 Task: Look for products with green tea flavor.
Action: Mouse moved to (19, 102)
Screenshot: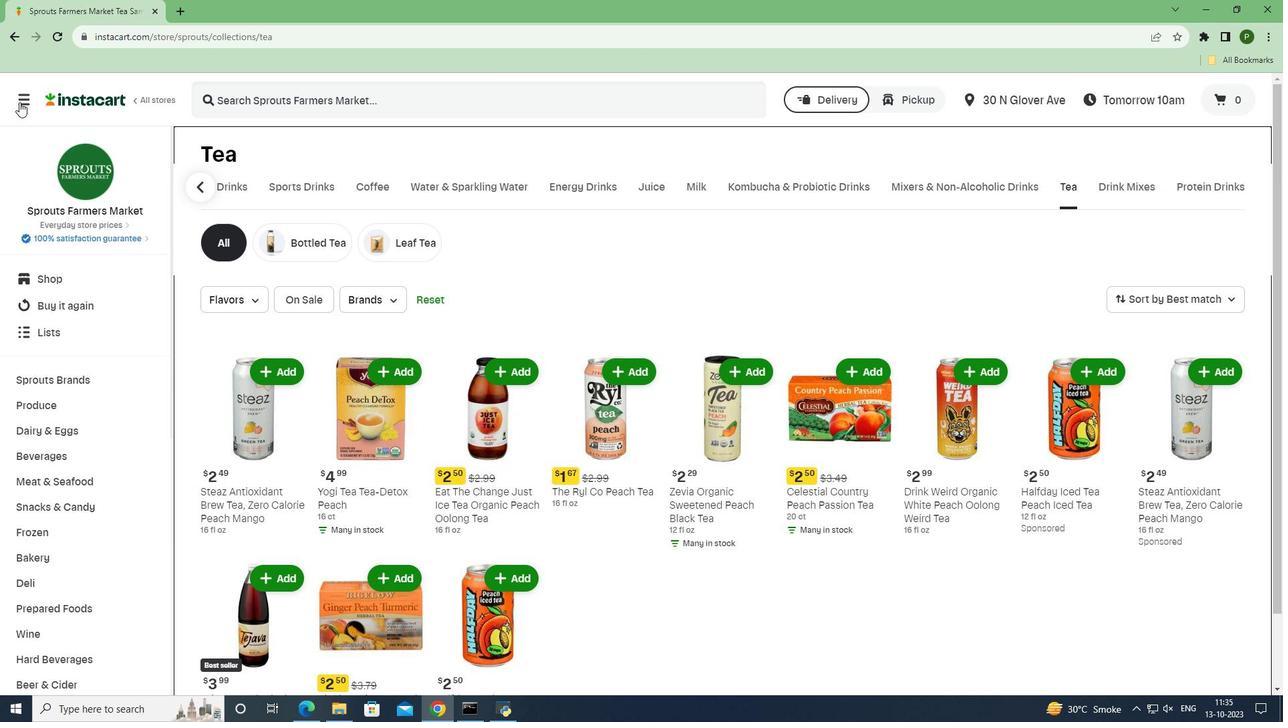 
Action: Mouse pressed left at (19, 102)
Screenshot: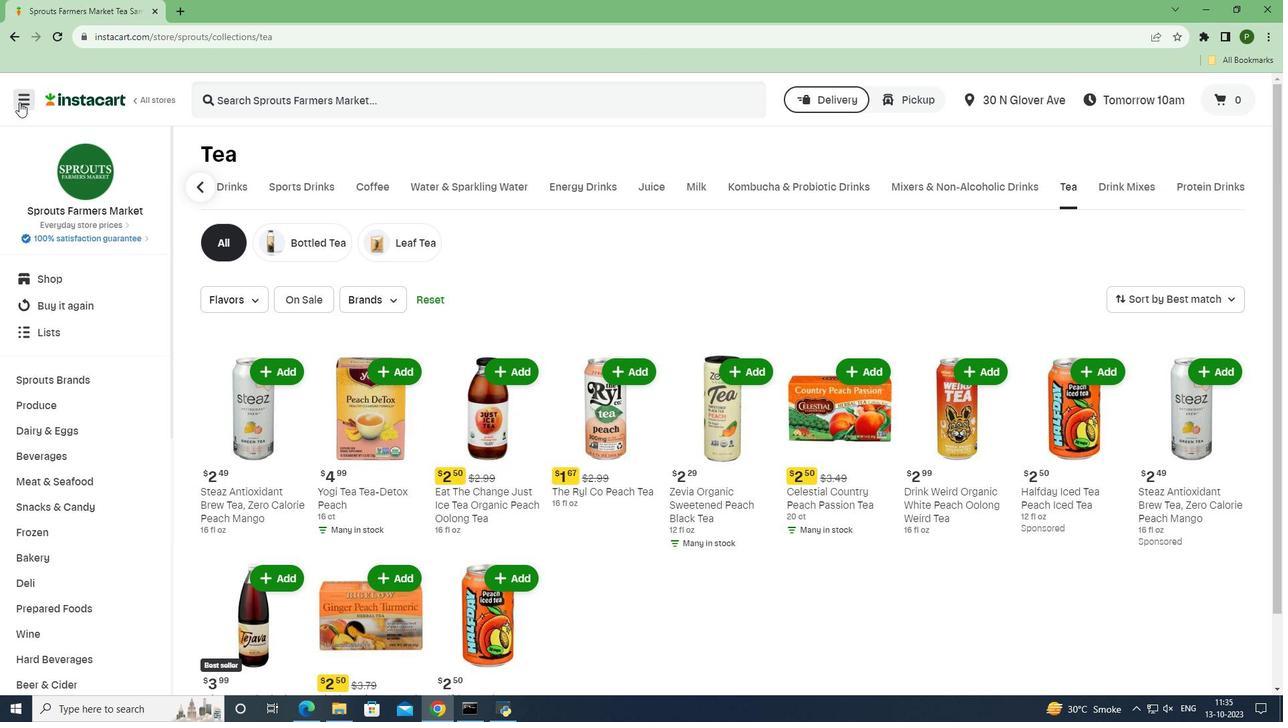 
Action: Mouse moved to (38, 361)
Screenshot: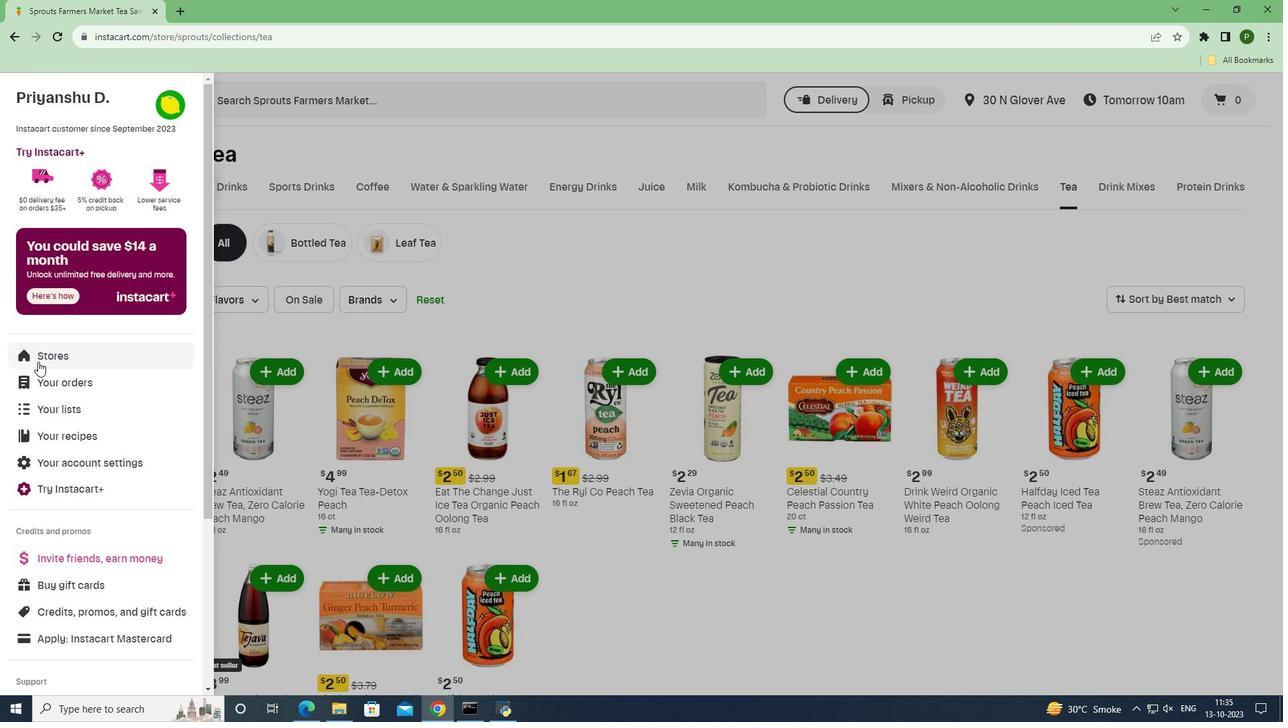 
Action: Mouse pressed left at (38, 361)
Screenshot: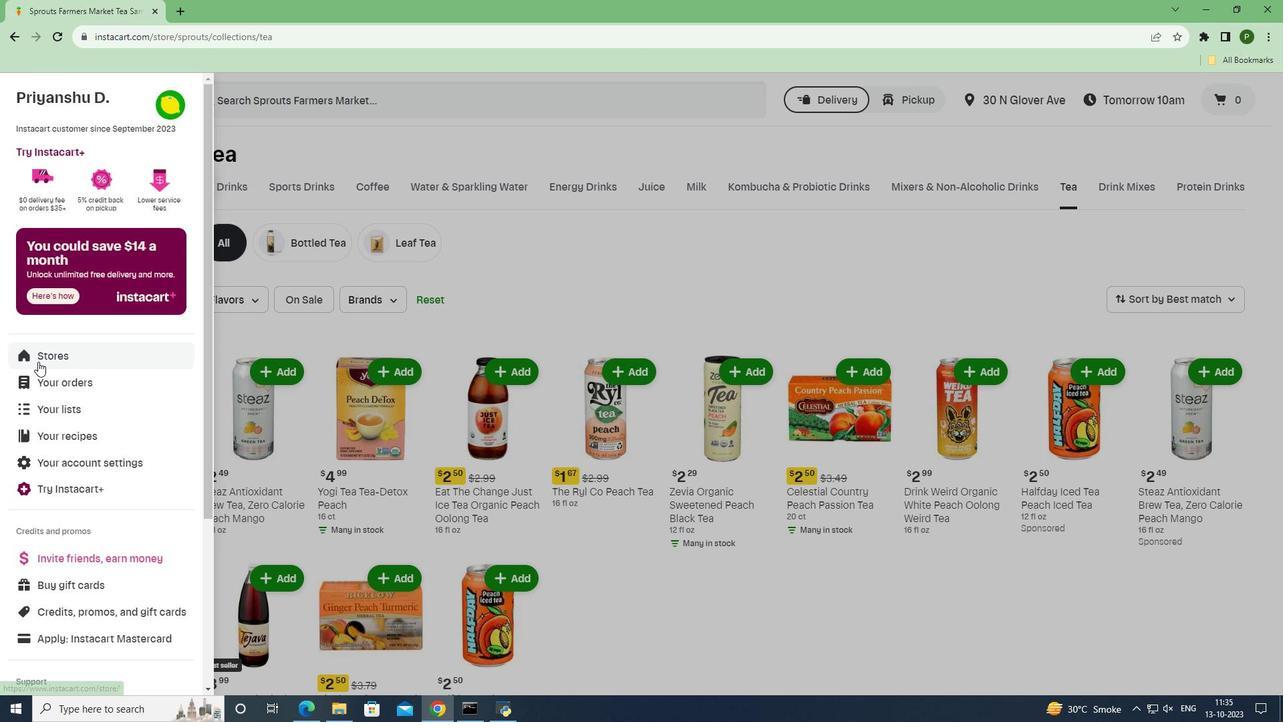 
Action: Mouse moved to (286, 154)
Screenshot: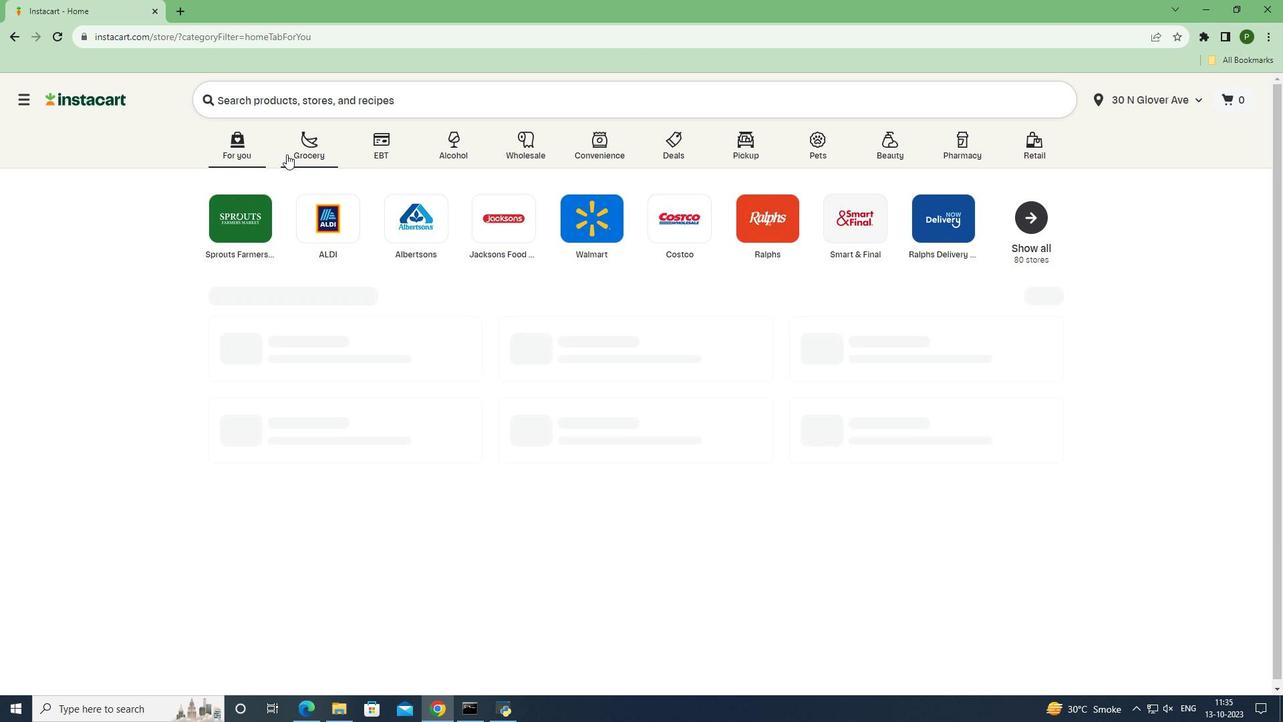 
Action: Mouse pressed left at (286, 154)
Screenshot: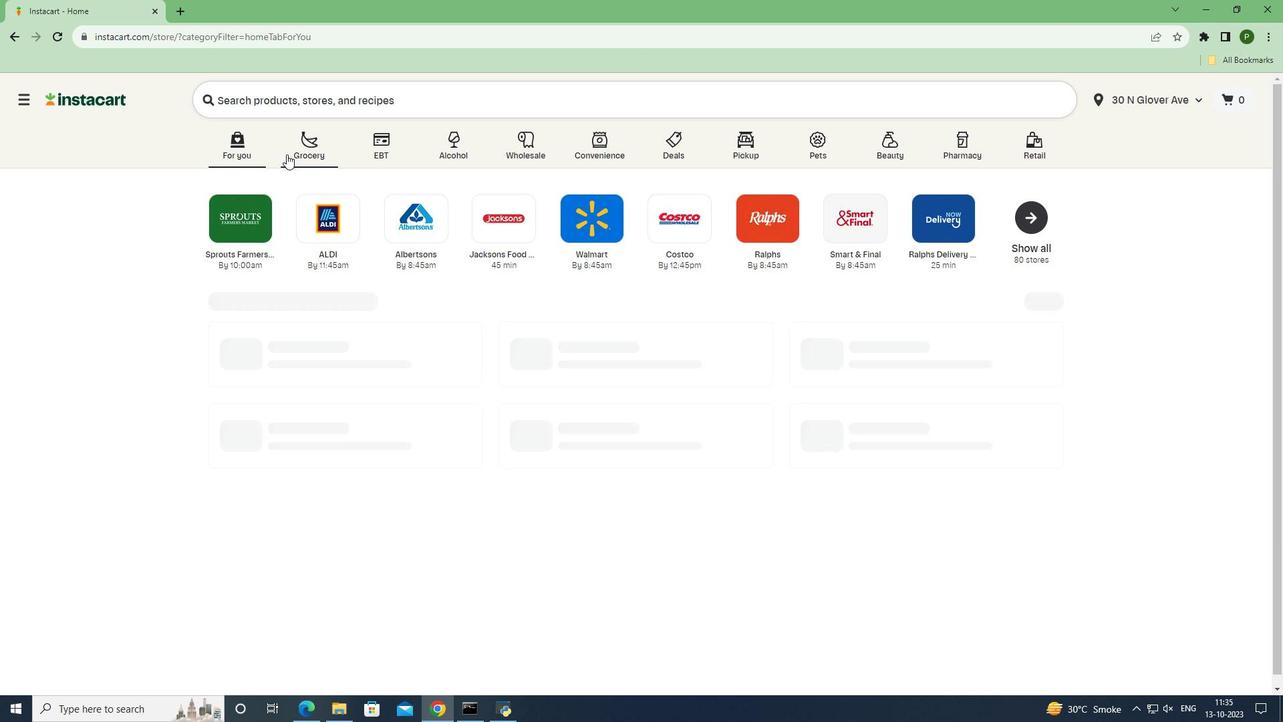 
Action: Mouse moved to (819, 306)
Screenshot: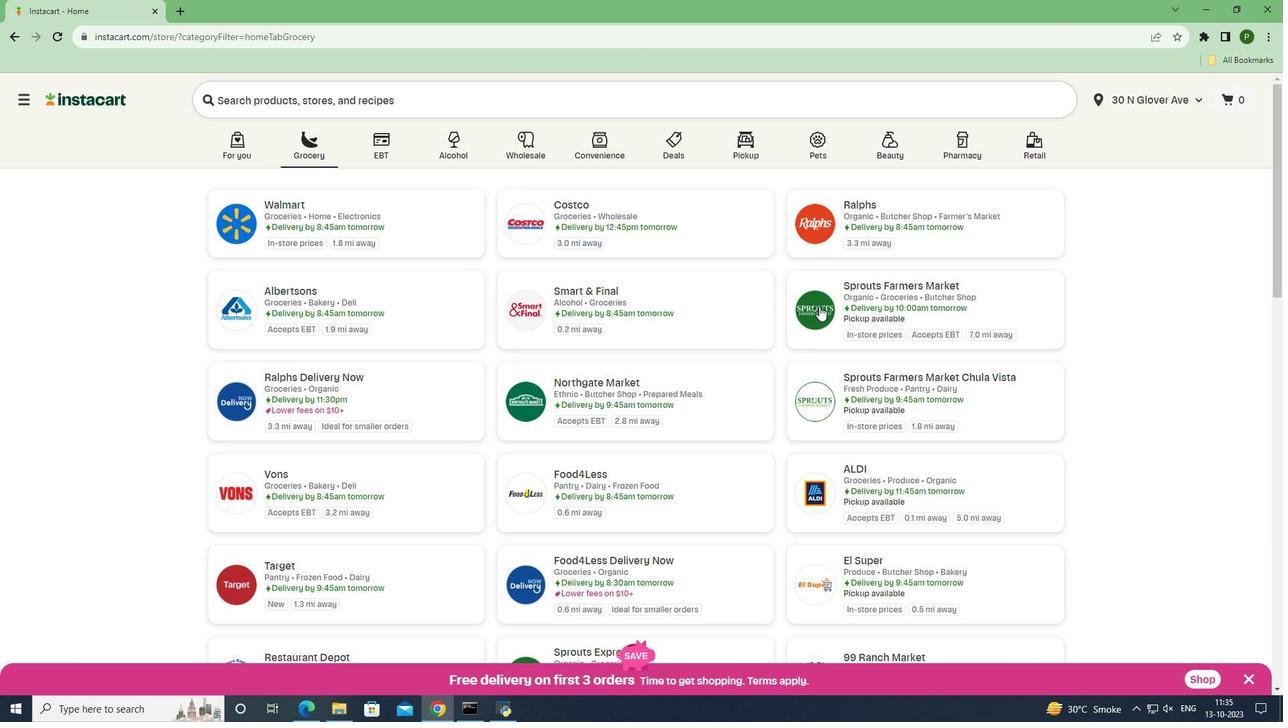 
Action: Mouse pressed left at (819, 306)
Screenshot: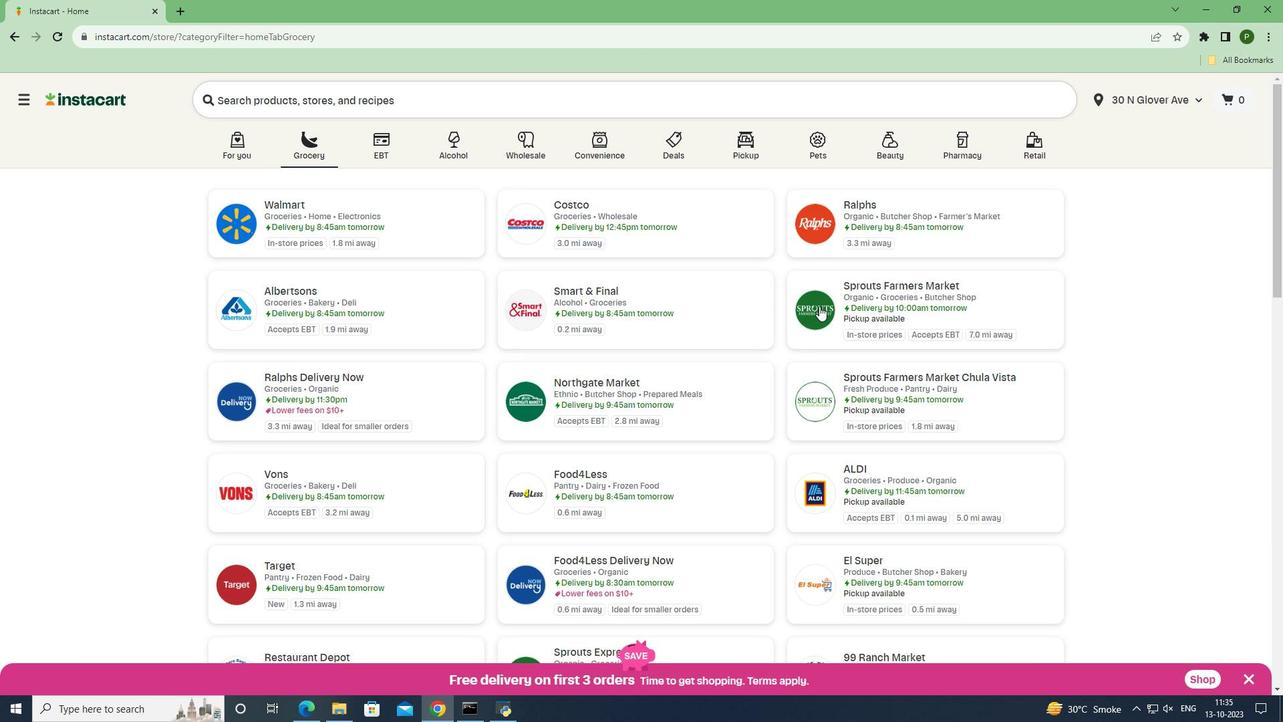 
Action: Mouse moved to (72, 455)
Screenshot: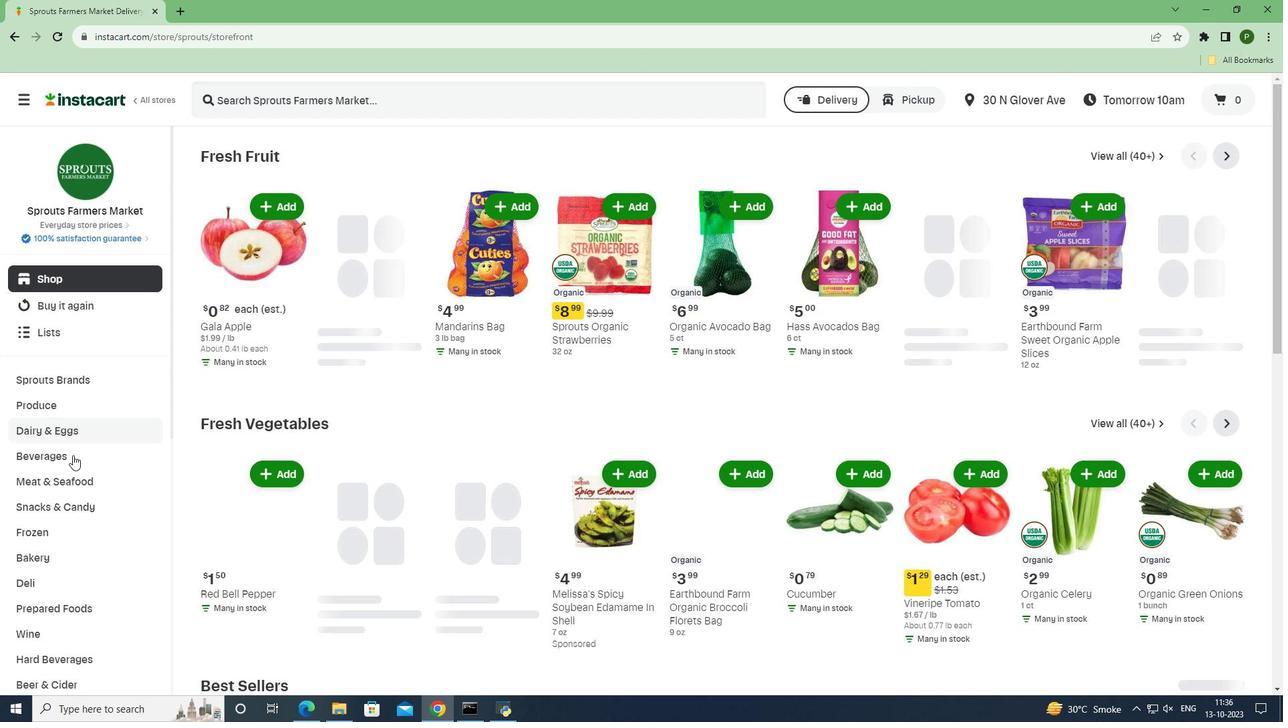 
Action: Mouse pressed left at (72, 455)
Screenshot: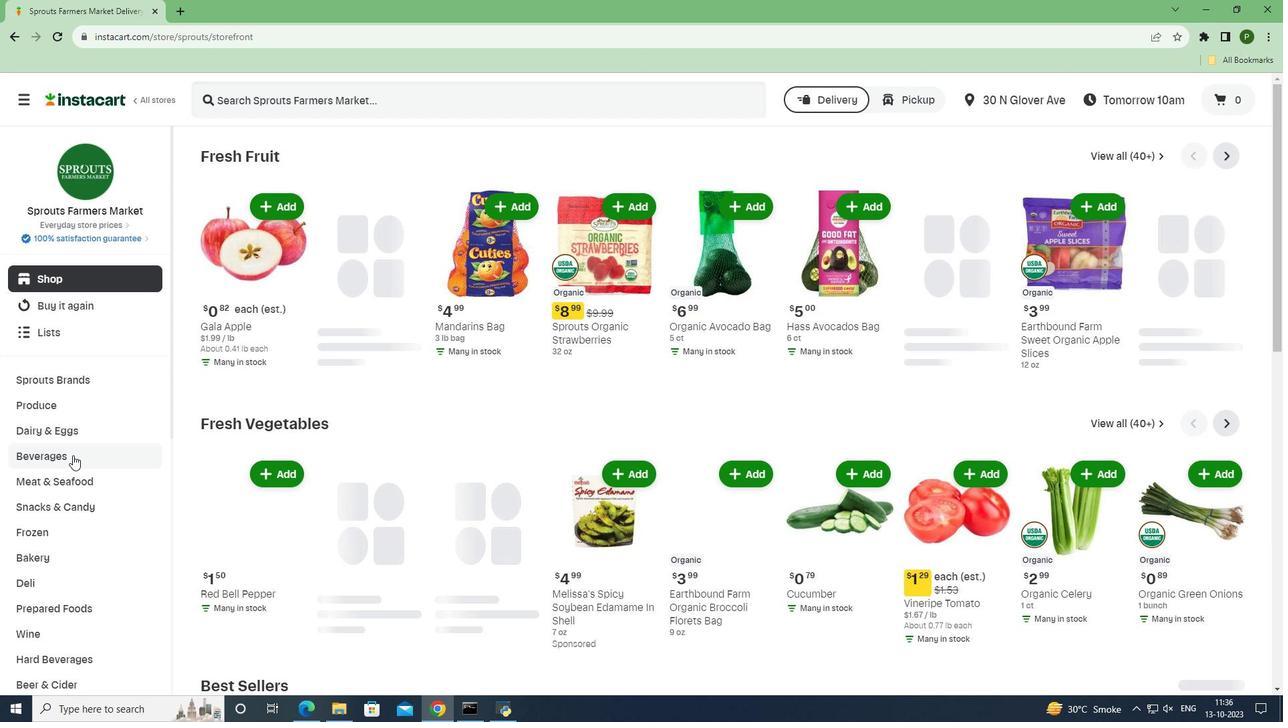 
Action: Mouse moved to (1159, 183)
Screenshot: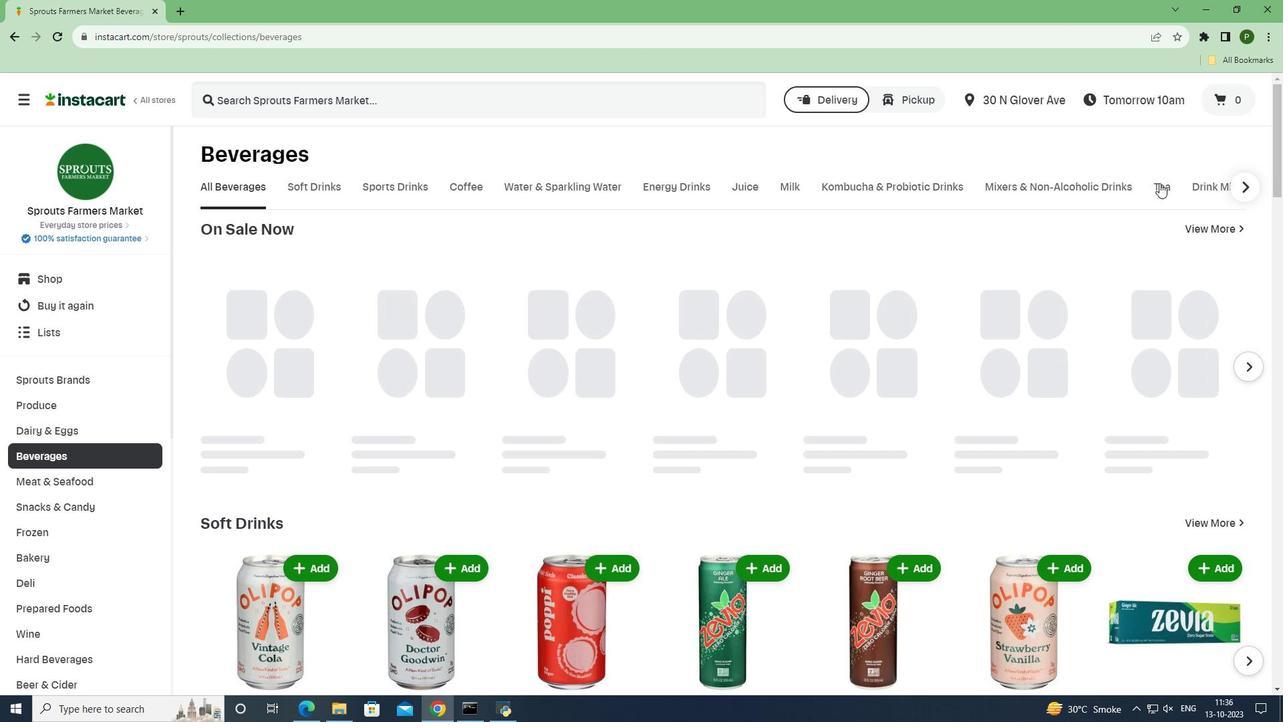 
Action: Mouse pressed left at (1159, 183)
Screenshot: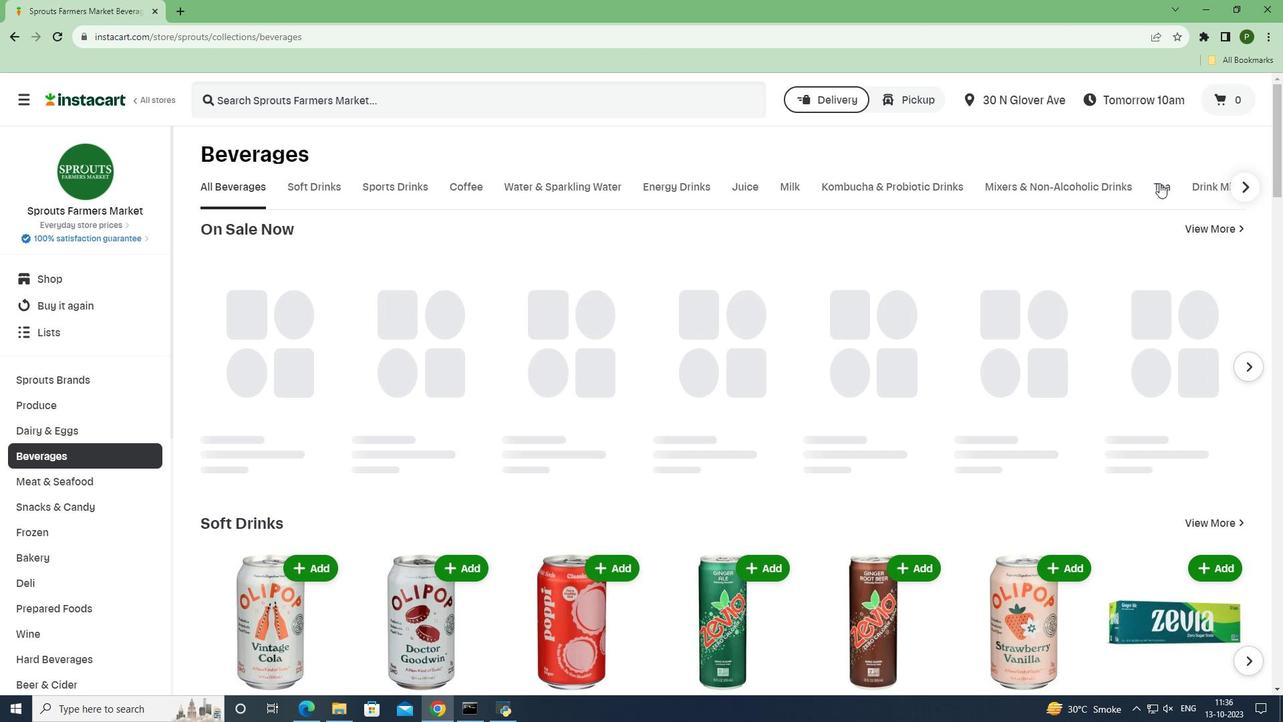 
Action: Mouse moved to (241, 301)
Screenshot: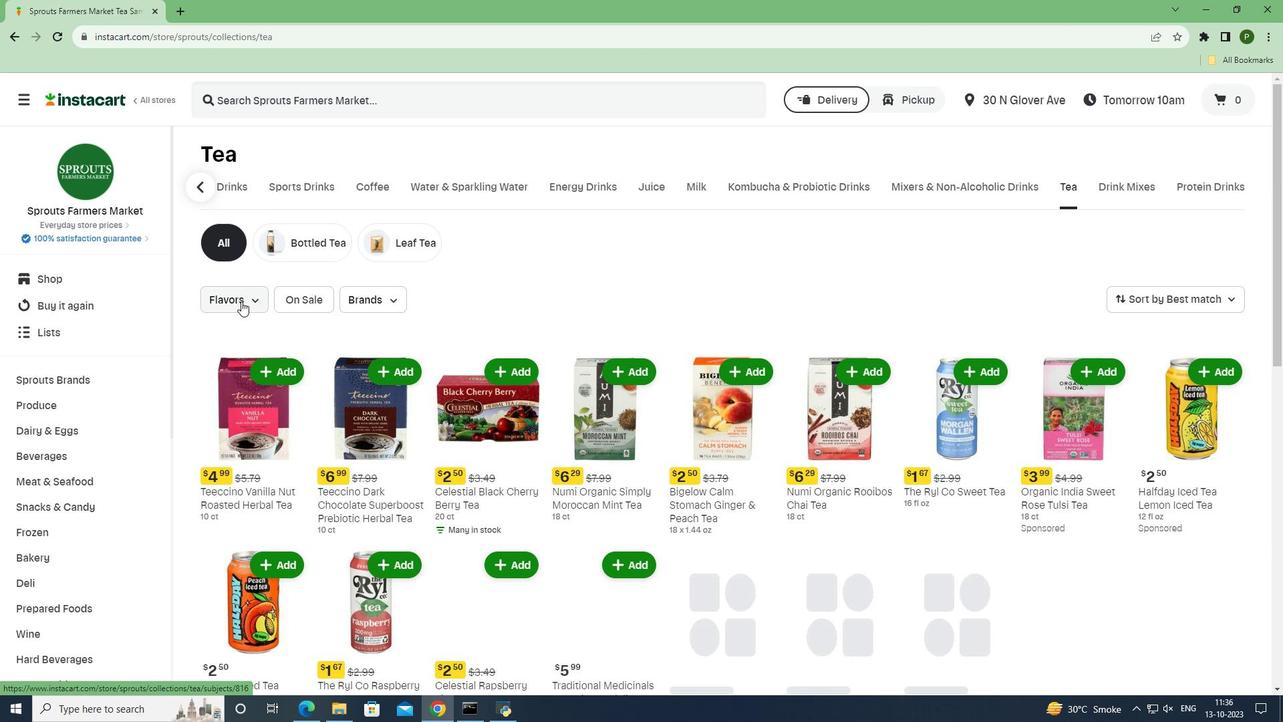 
Action: Mouse pressed left at (241, 301)
Screenshot: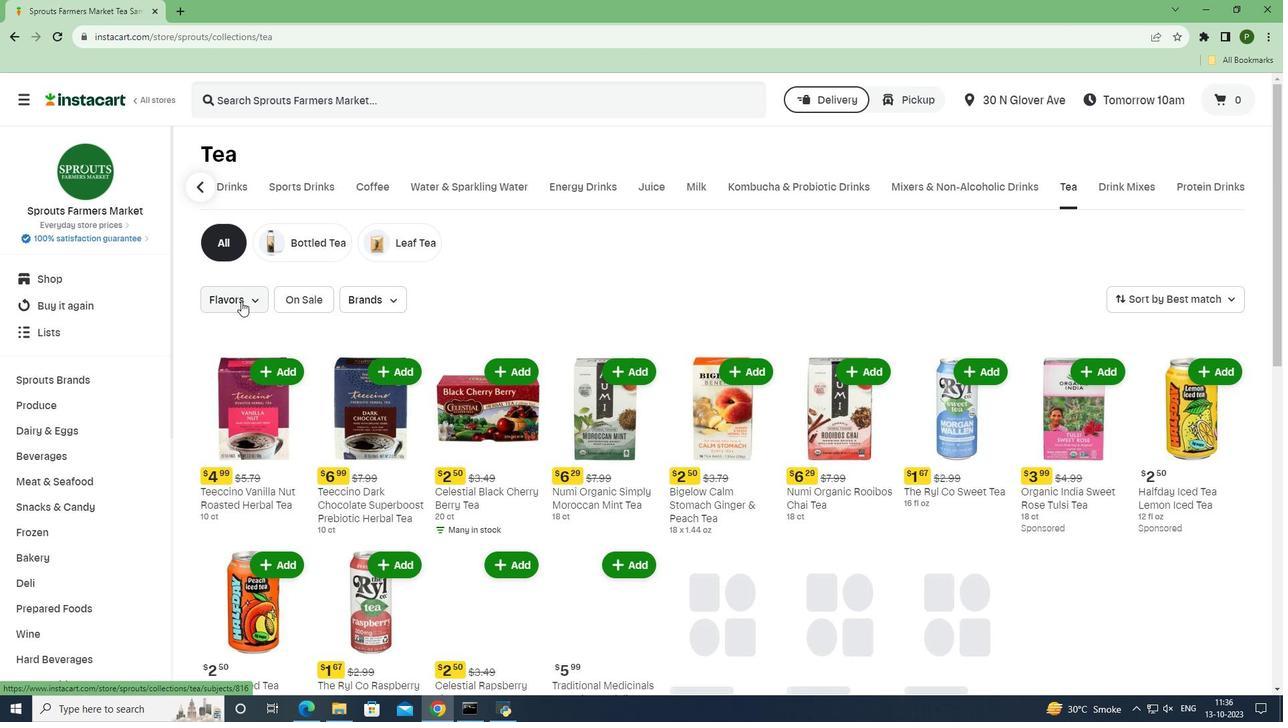 
Action: Mouse moved to (260, 417)
Screenshot: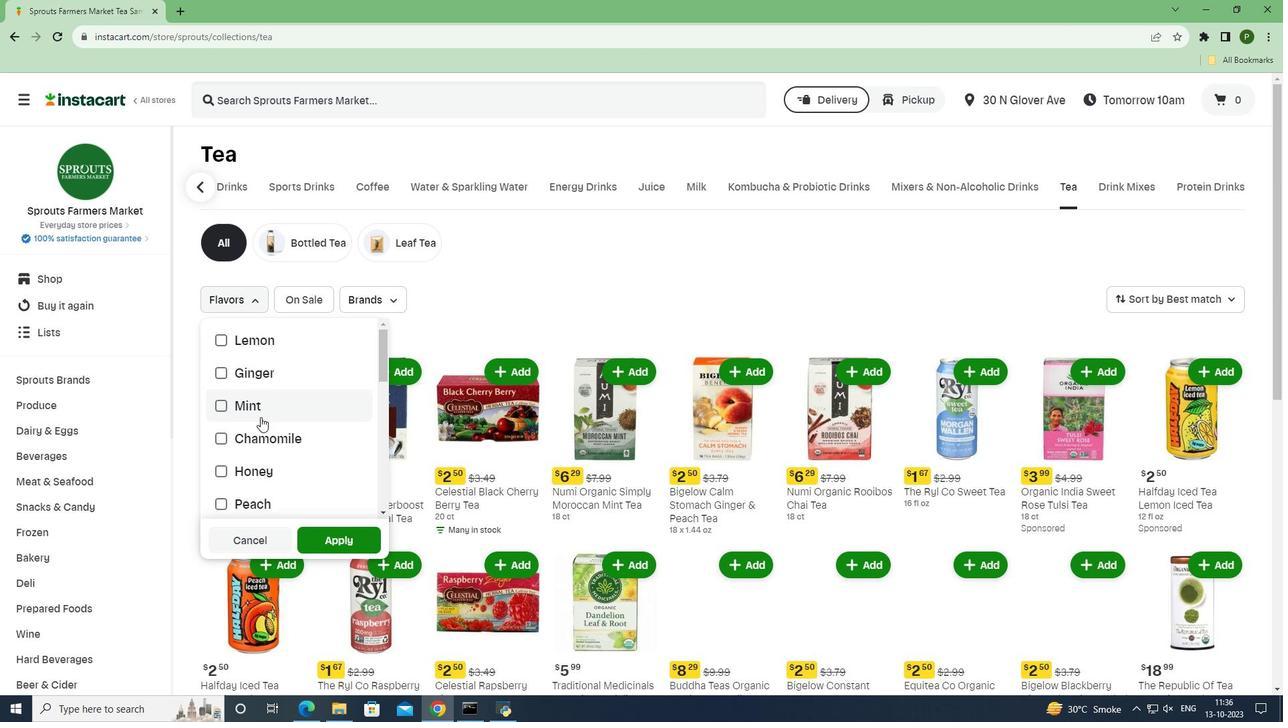 
Action: Mouse scrolled (260, 416) with delta (0, 0)
Screenshot: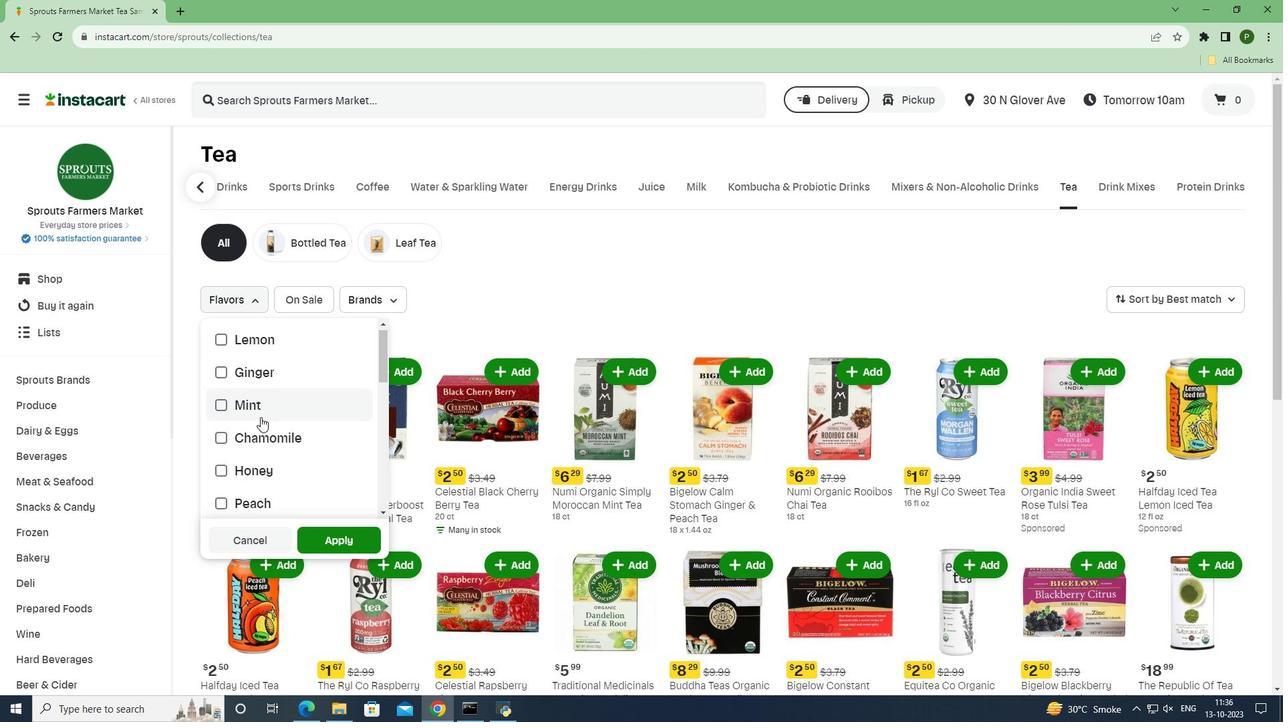 
Action: Mouse scrolled (260, 416) with delta (0, 0)
Screenshot: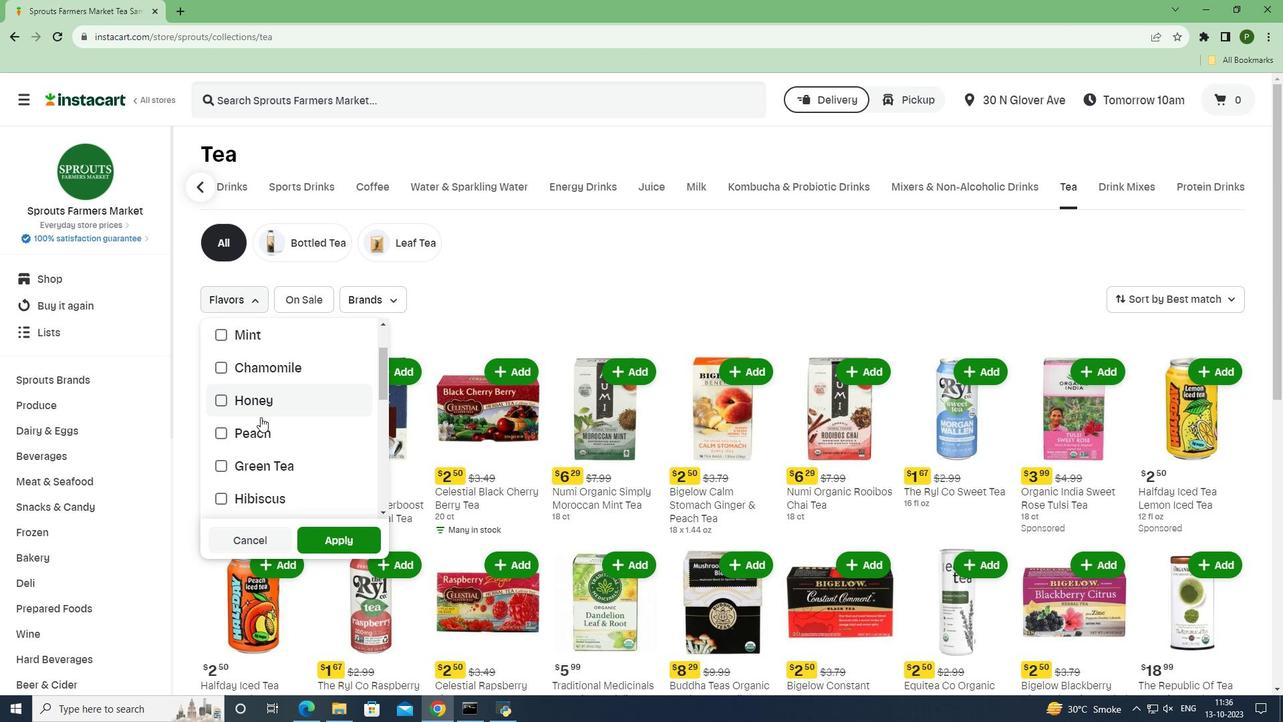 
Action: Mouse moved to (267, 404)
Screenshot: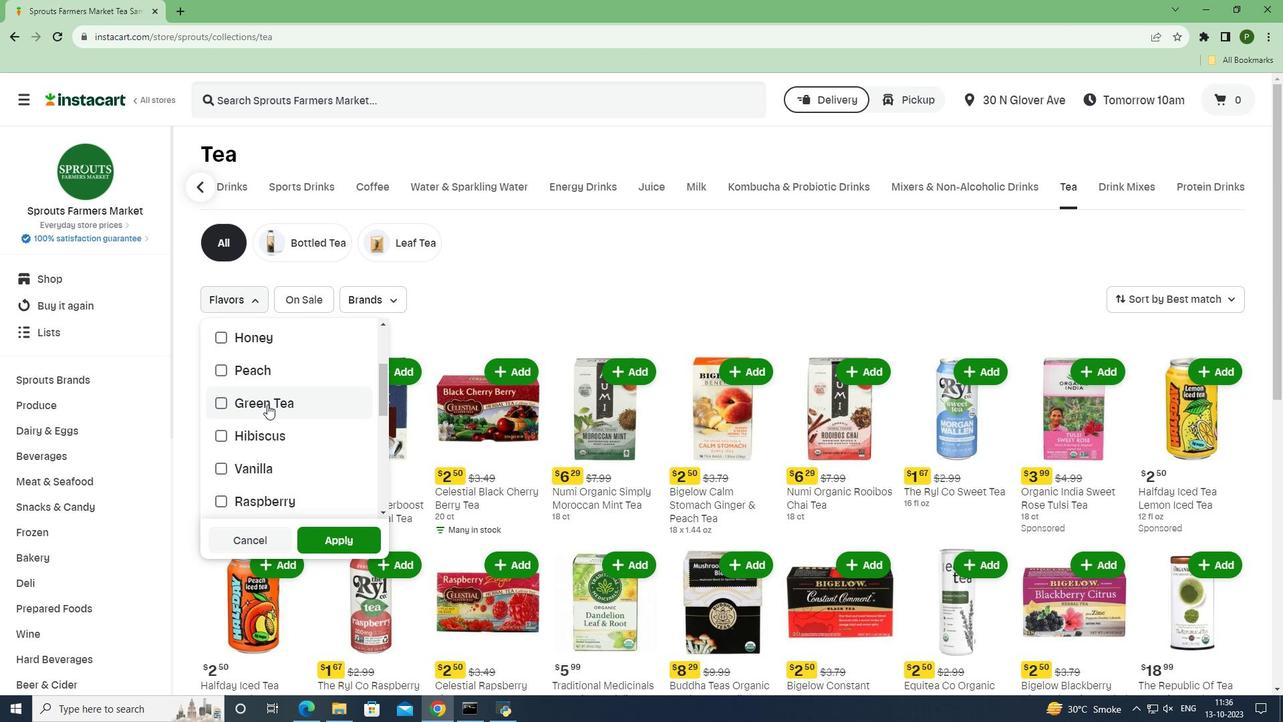 
Action: Mouse pressed left at (267, 404)
Screenshot: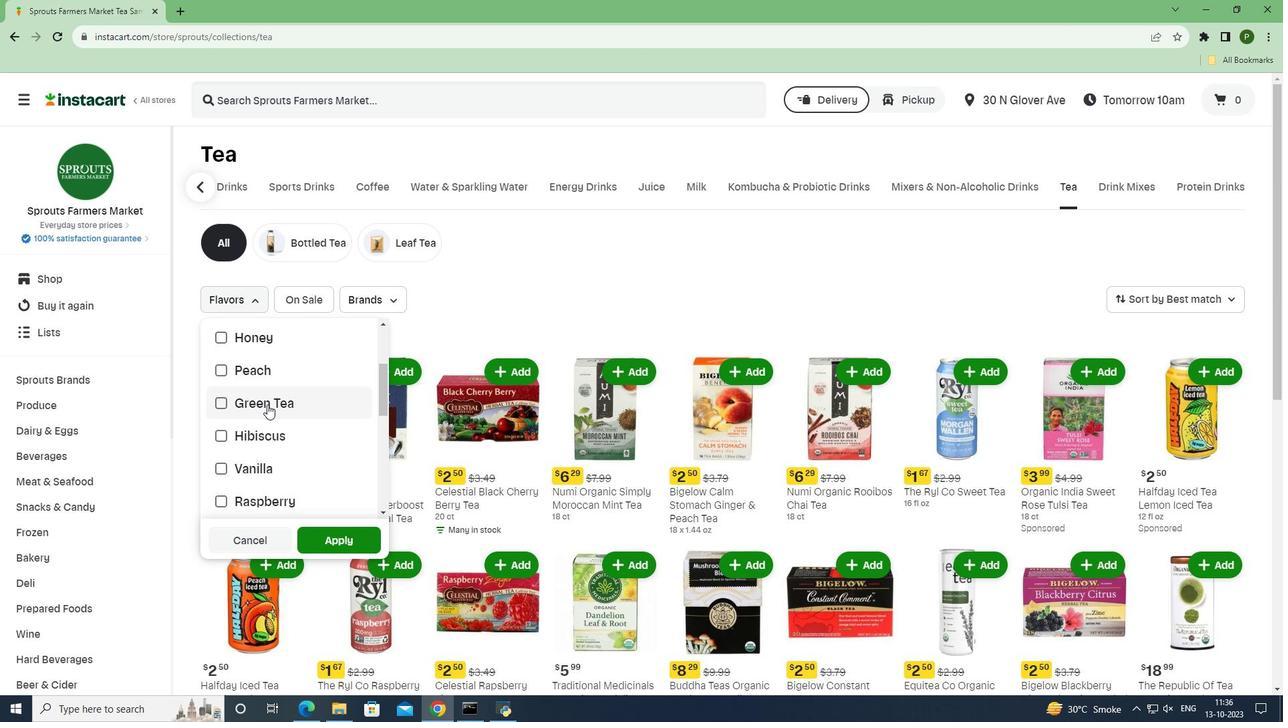 
Action: Mouse moved to (334, 533)
Screenshot: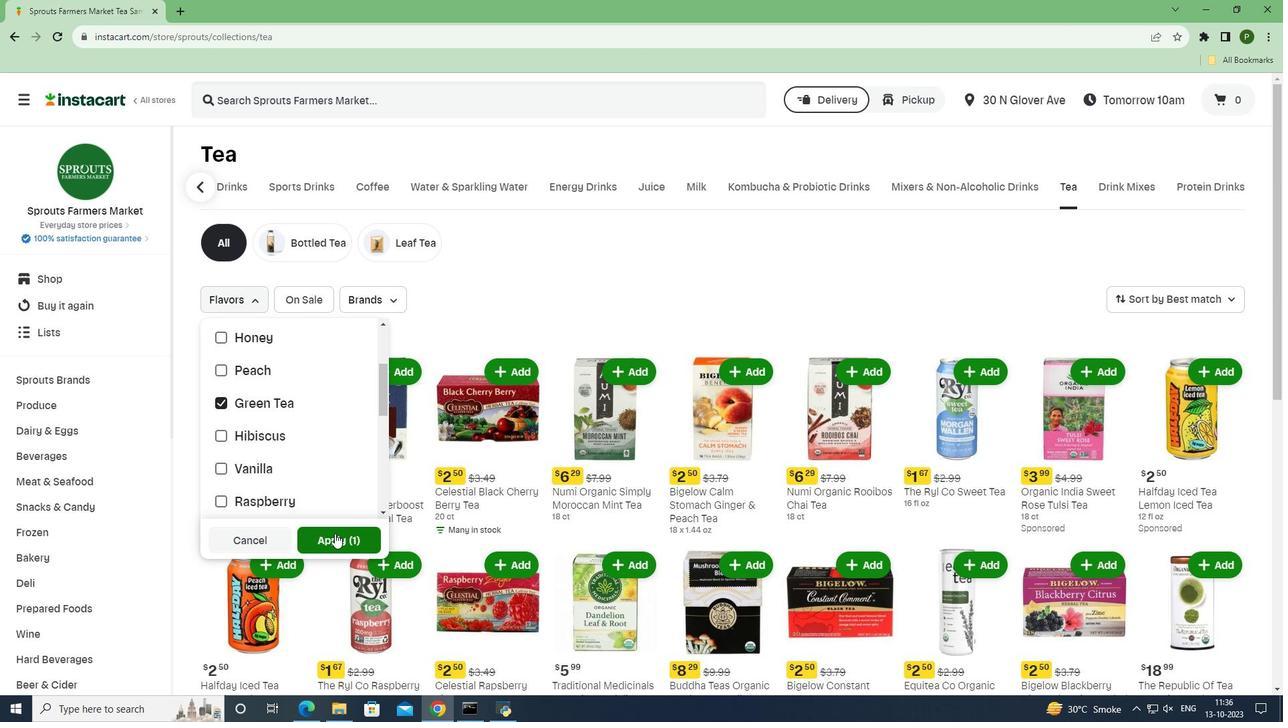 
Action: Mouse pressed left at (334, 533)
Screenshot: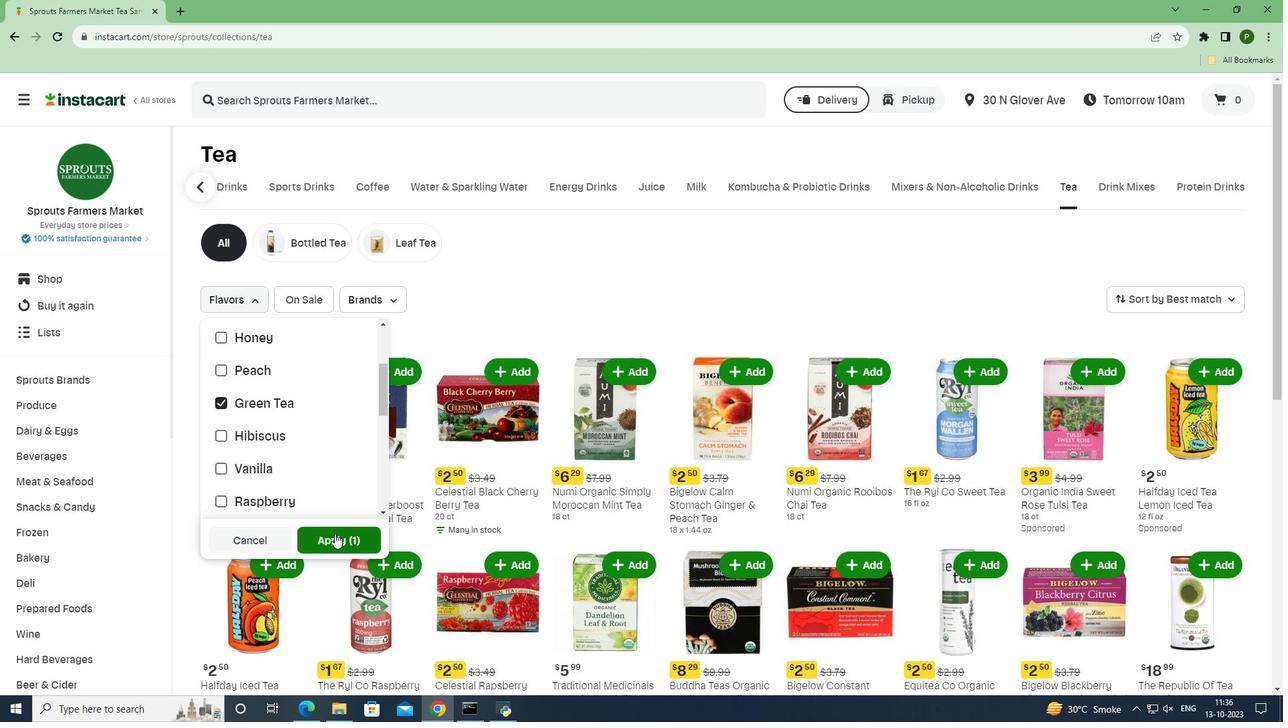 
Action: Mouse moved to (409, 580)
Screenshot: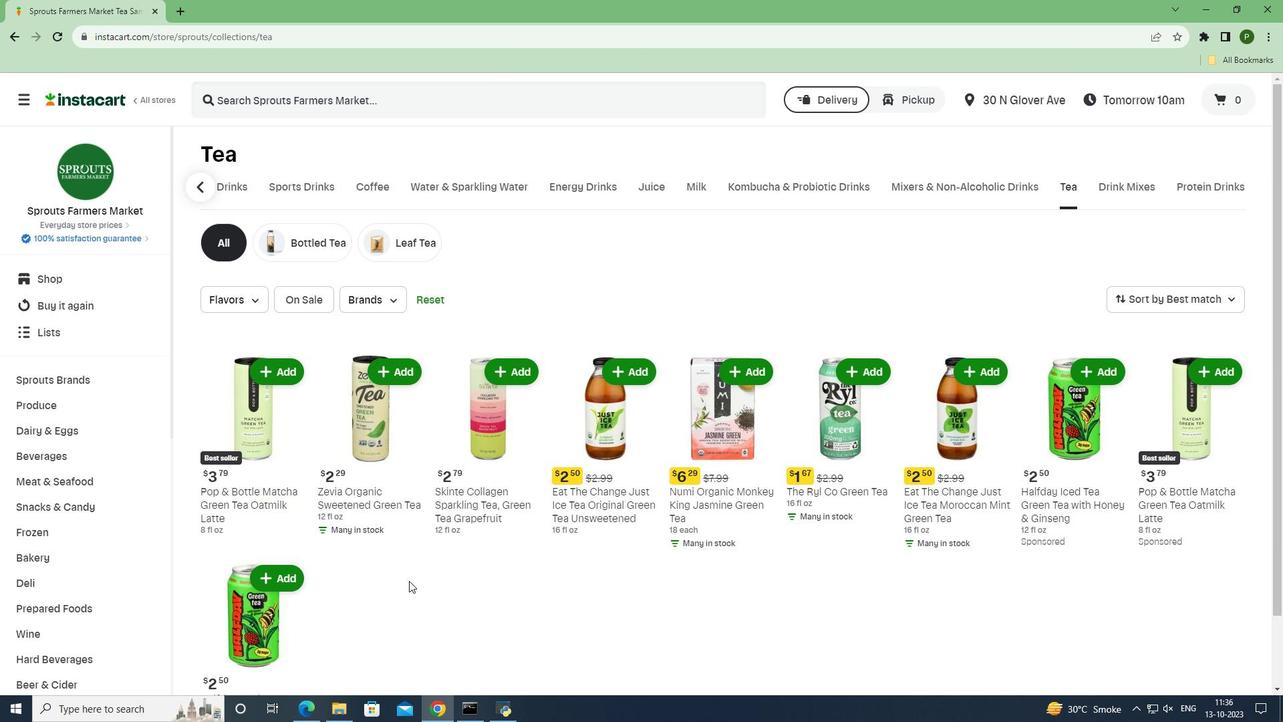 
